 Task: For heading  Tahoma with underline.  font size for heading20,  'Change the font style of data to'Arial.  and font size to 12,  Change the alignment of both headline & data to Align left.  In the sheet  analysisMonthlySales_Report
Action: Mouse moved to (146, 193)
Screenshot: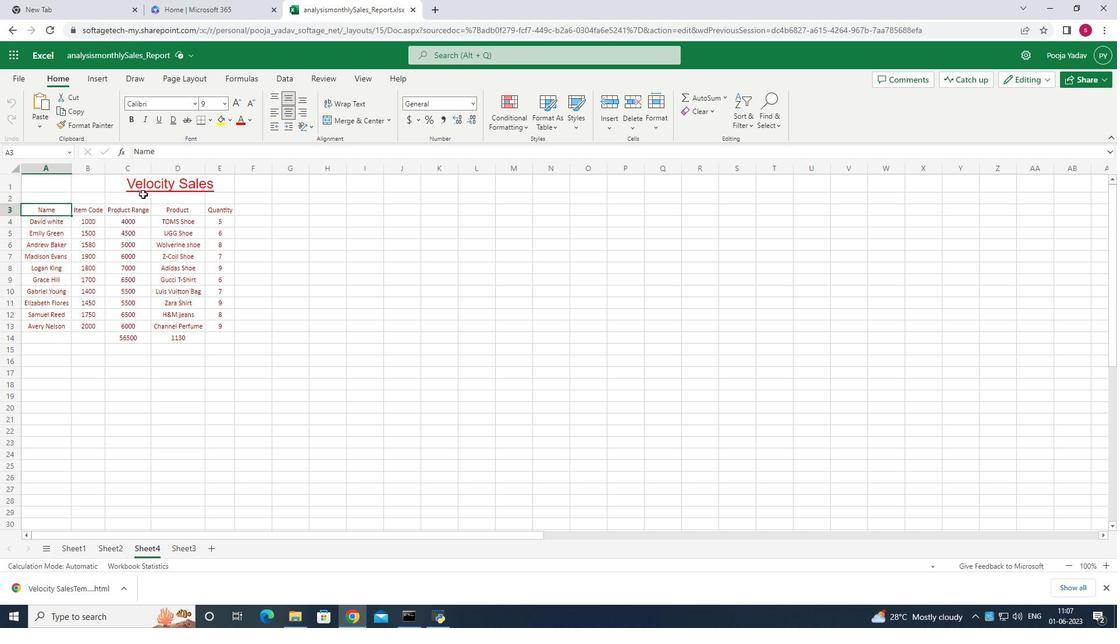 
Action: Mouse pressed left at (146, 193)
Screenshot: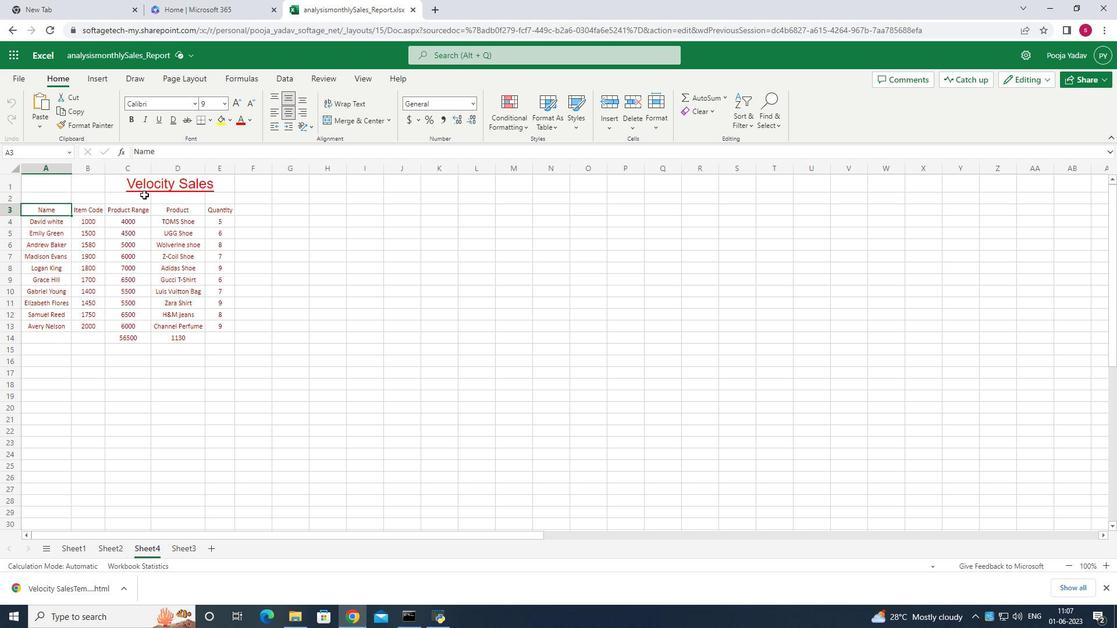 
Action: Mouse moved to (165, 186)
Screenshot: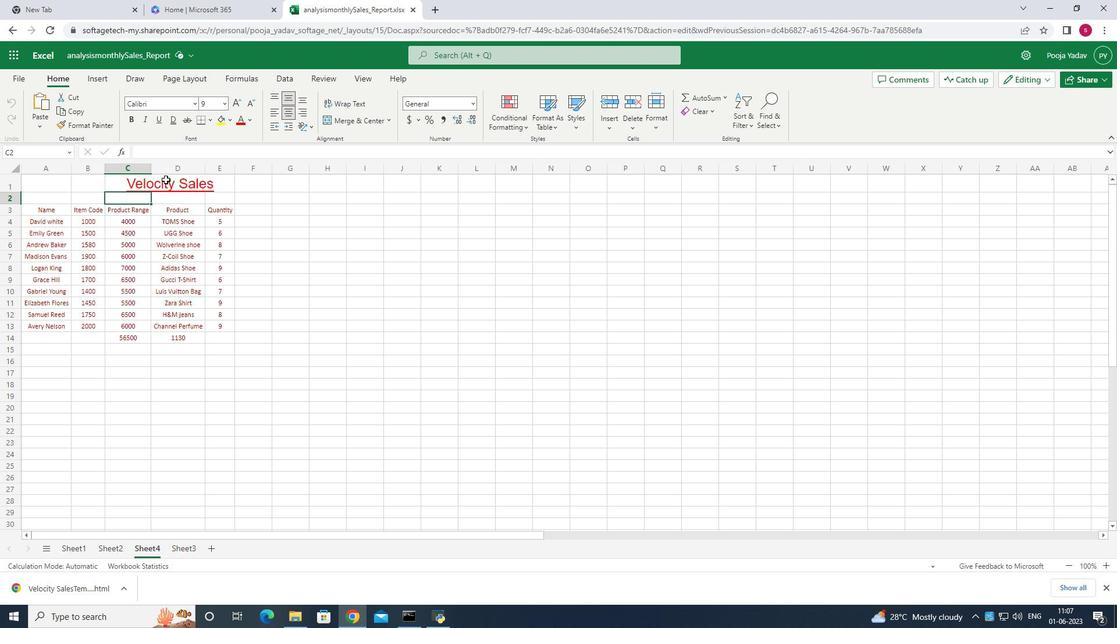 
Action: Mouse pressed left at (165, 186)
Screenshot: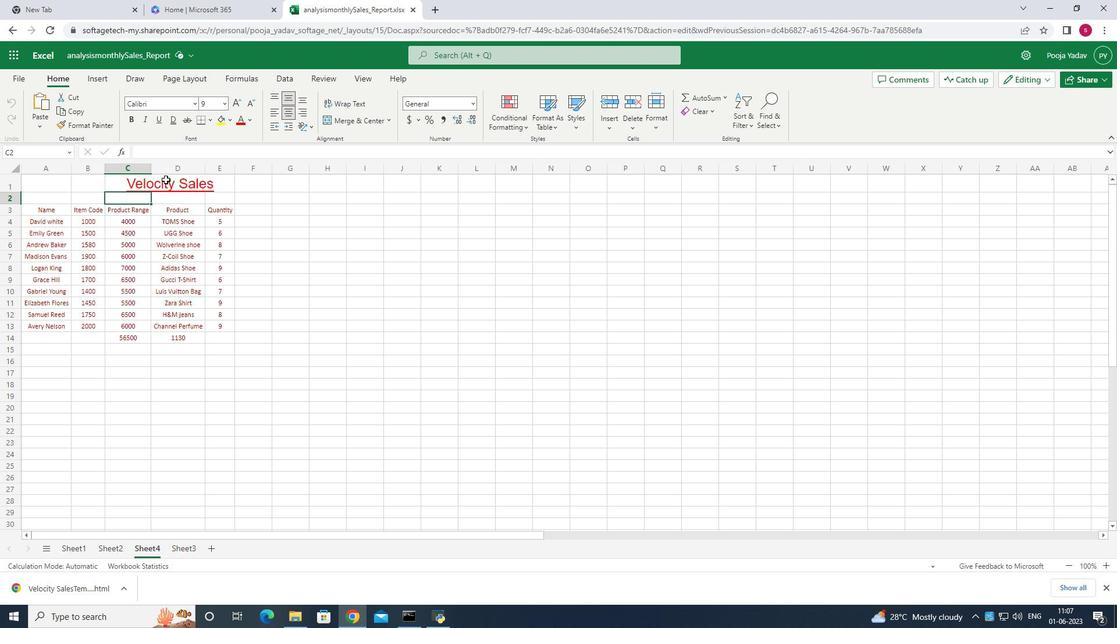 
Action: Mouse moved to (166, 186)
Screenshot: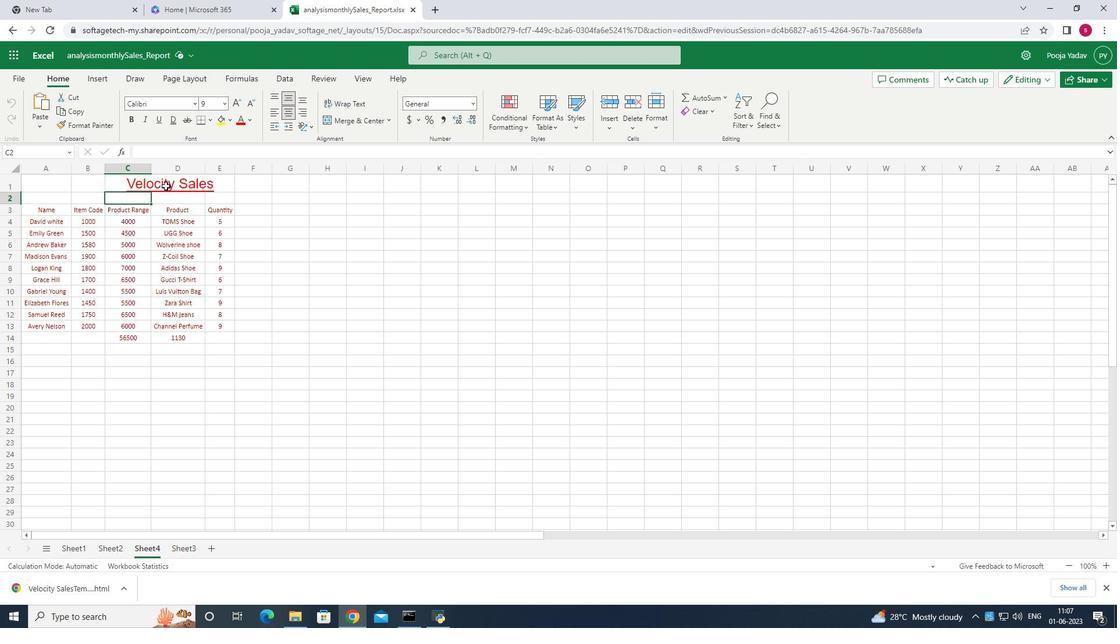 
Action: Key pressed ctrl+U
Screenshot: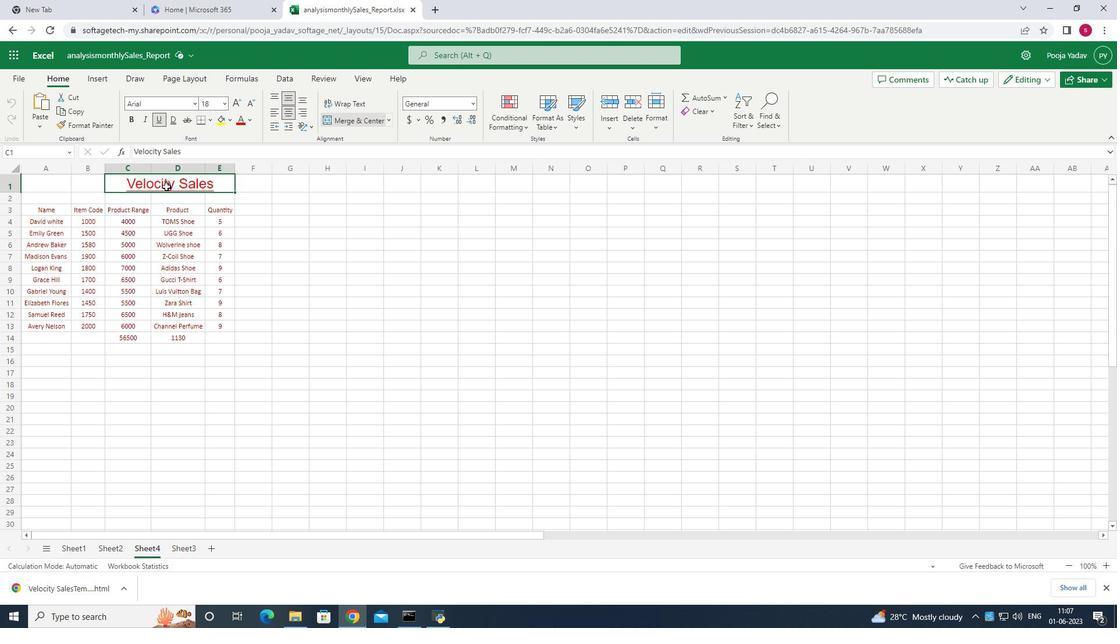
Action: Mouse moved to (196, 107)
Screenshot: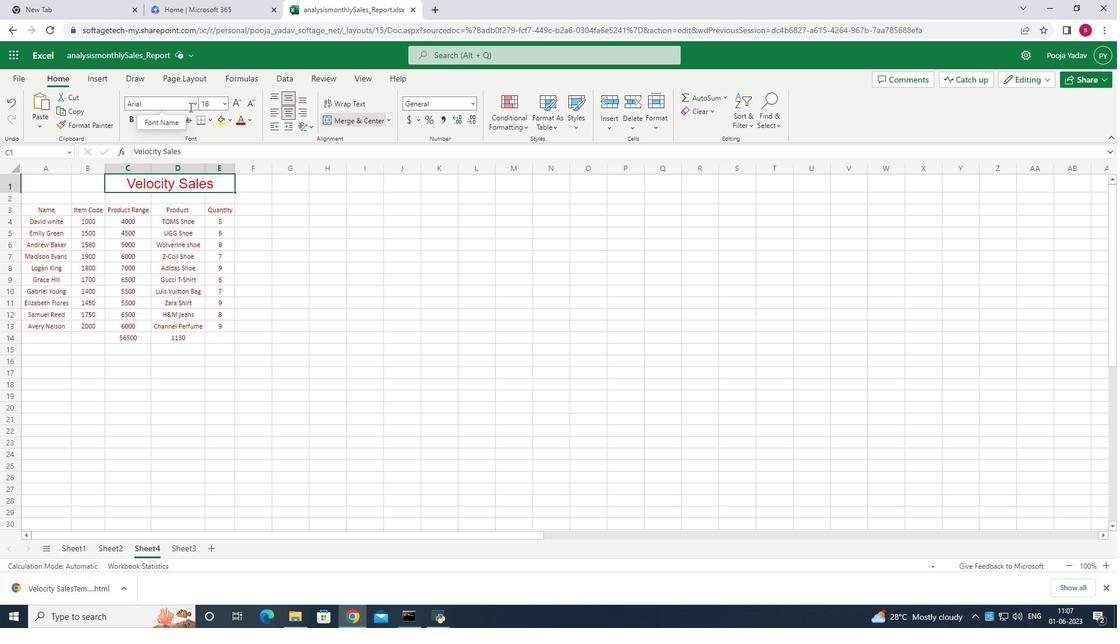 
Action: Mouse pressed left at (196, 107)
Screenshot: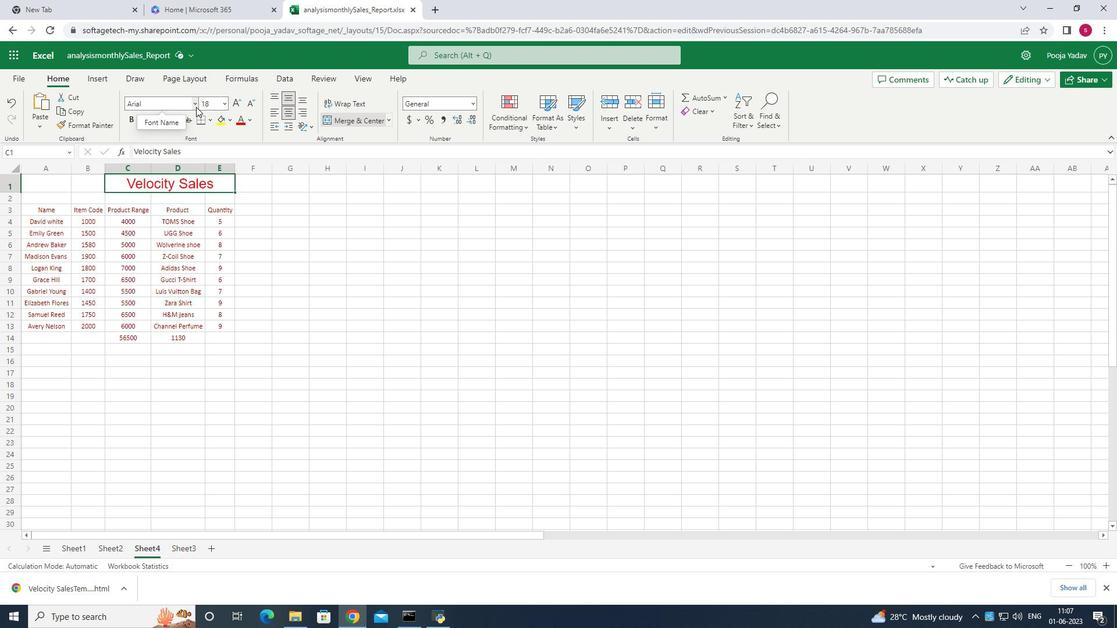 
Action: Mouse moved to (161, 547)
Screenshot: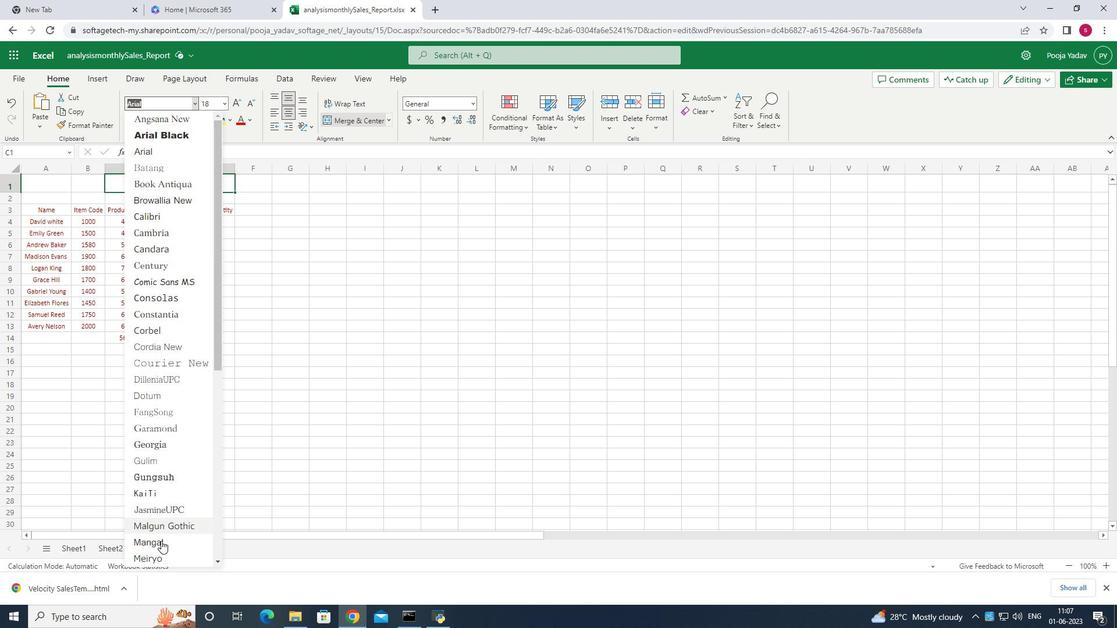 
Action: Mouse scrolled (161, 547) with delta (0, 0)
Screenshot: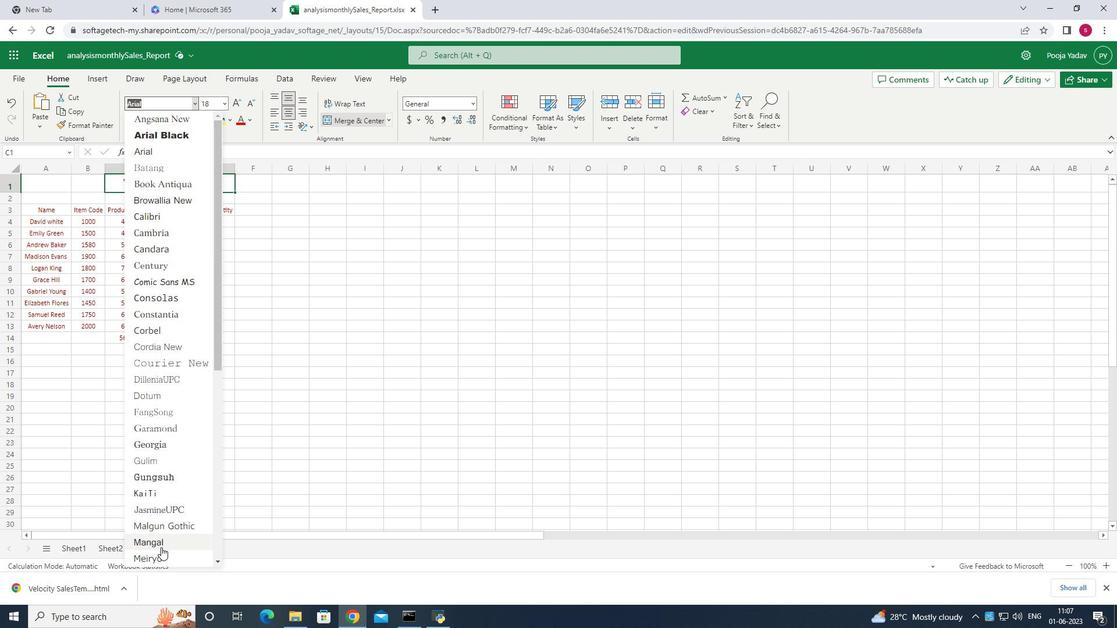 
Action: Mouse scrolled (161, 547) with delta (0, 0)
Screenshot: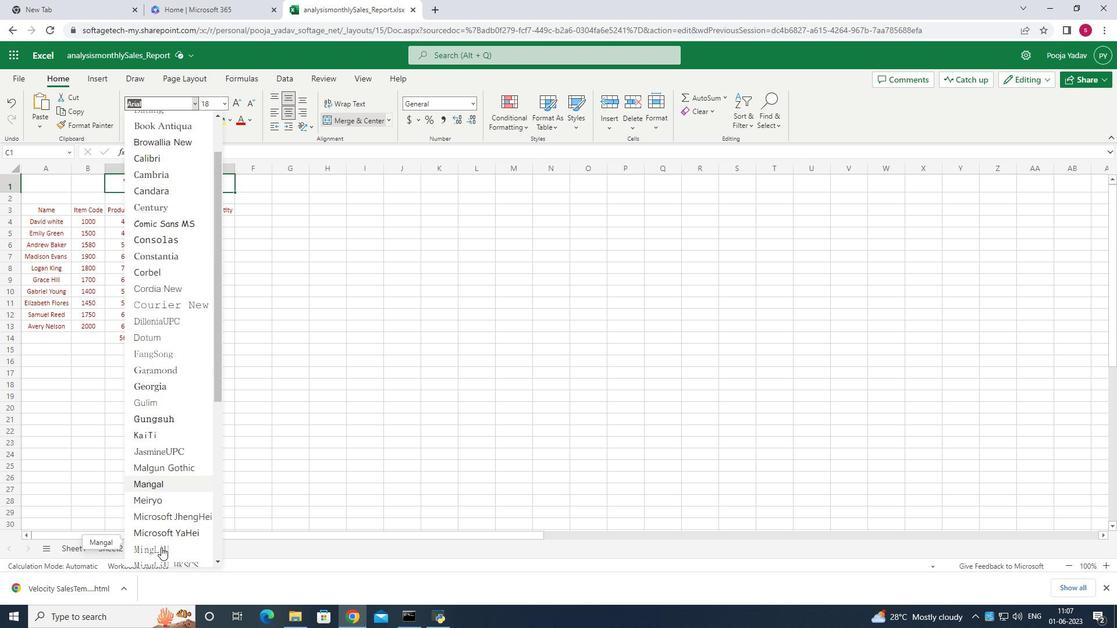 
Action: Mouse scrolled (161, 547) with delta (0, 0)
Screenshot: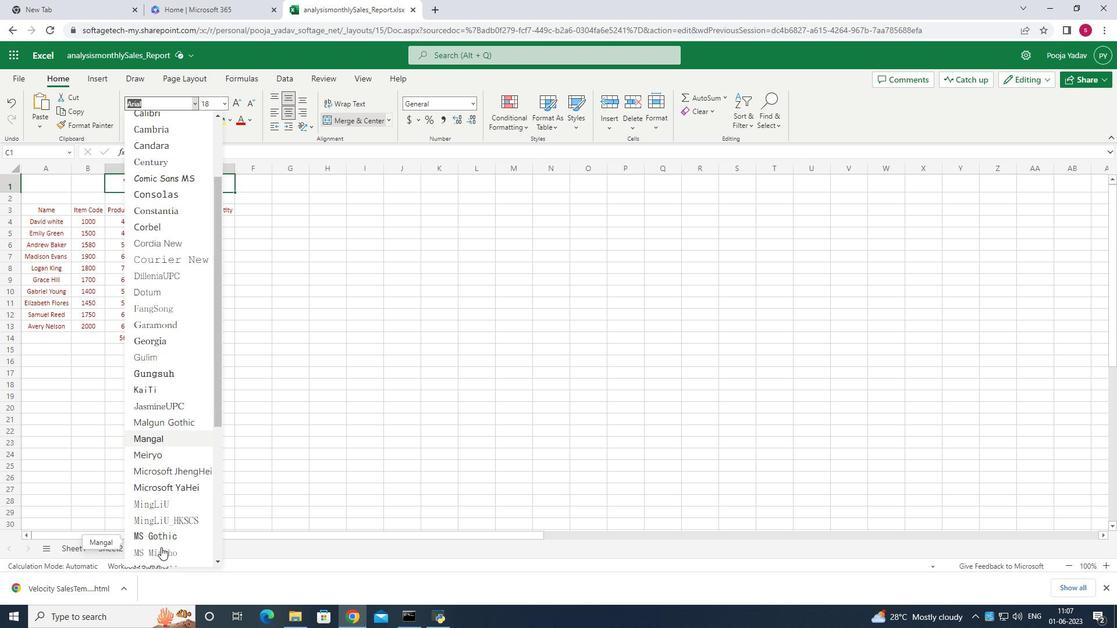
Action: Mouse scrolled (161, 547) with delta (0, 0)
Screenshot: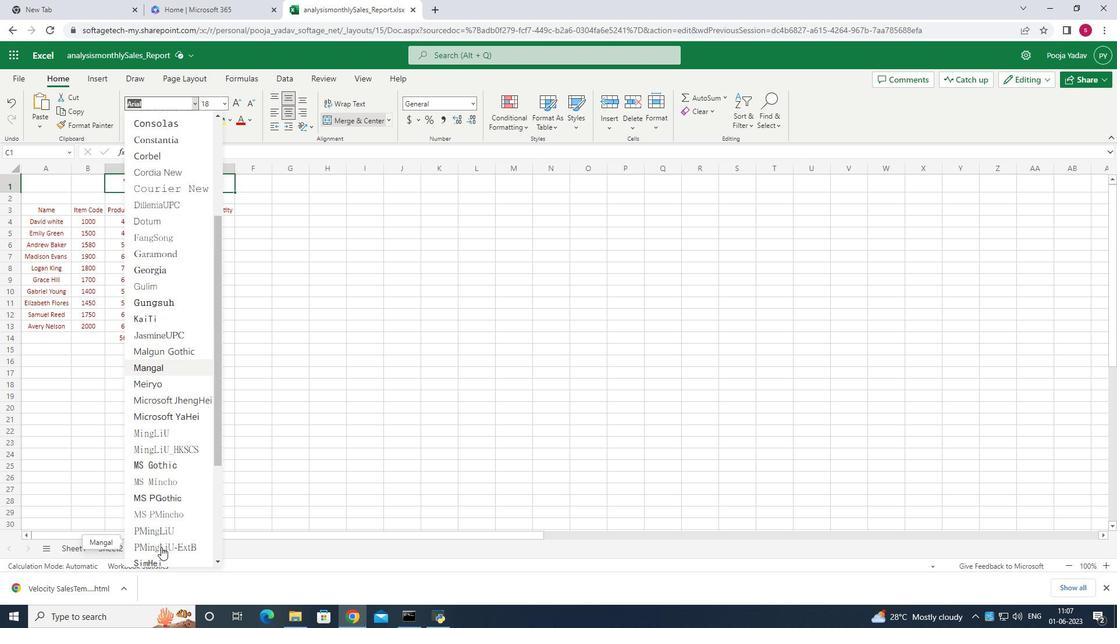 
Action: Mouse scrolled (161, 547) with delta (0, 0)
Screenshot: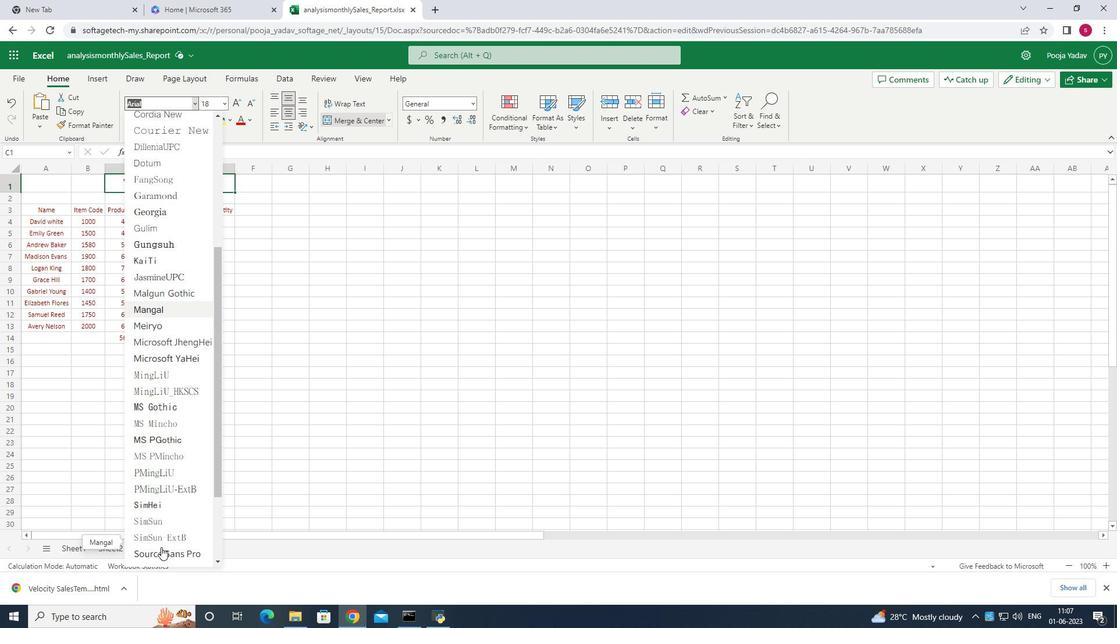 
Action: Mouse scrolled (161, 547) with delta (0, 0)
Screenshot: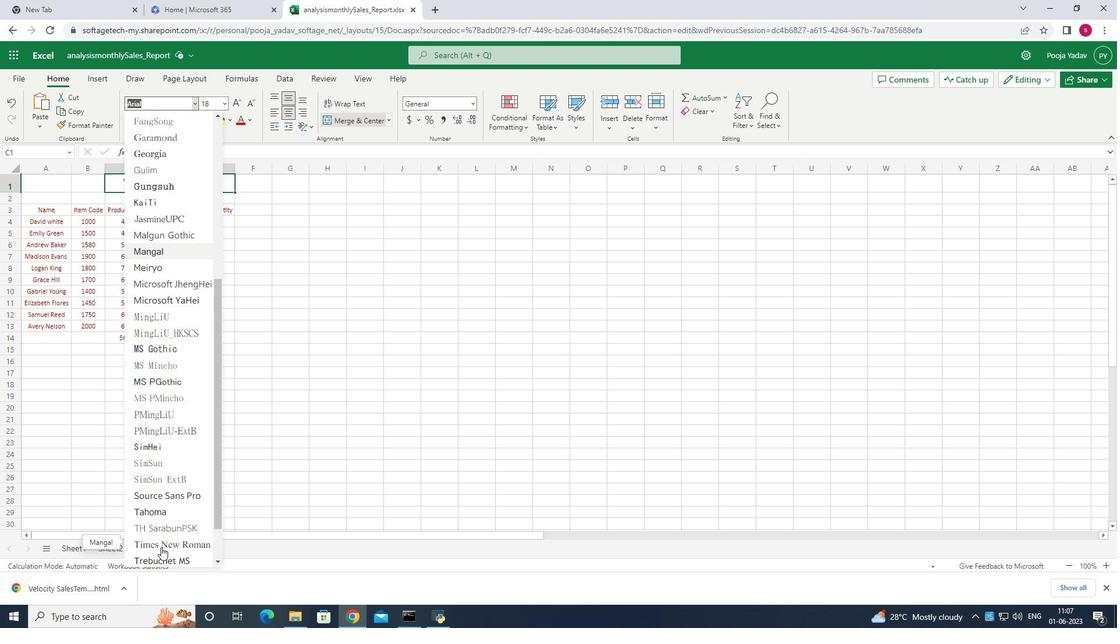 
Action: Mouse moved to (155, 458)
Screenshot: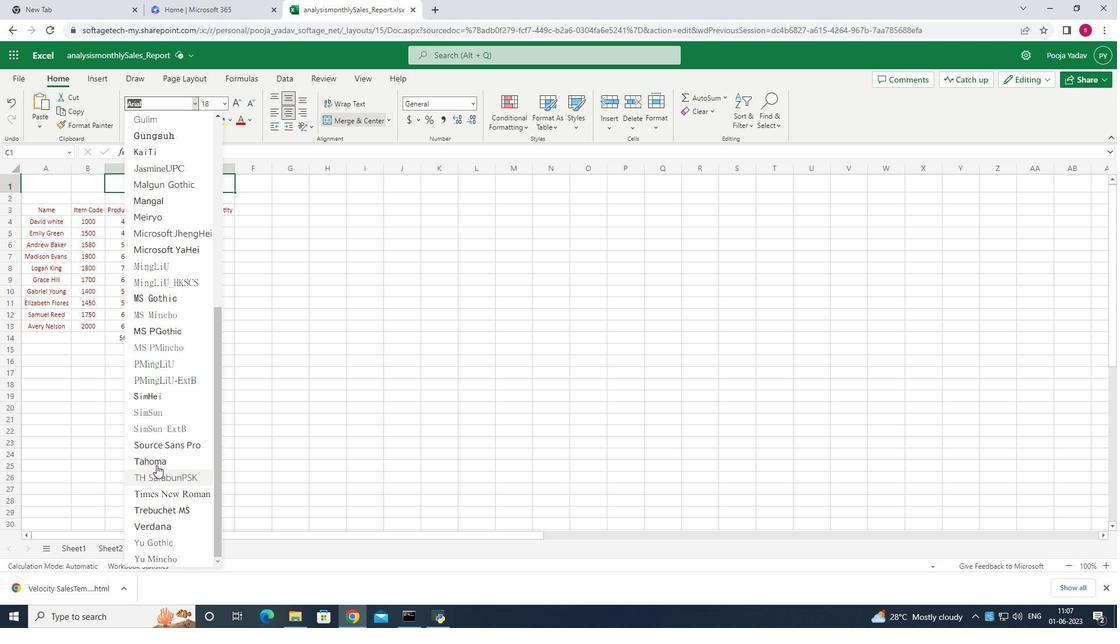 
Action: Mouse pressed left at (155, 458)
Screenshot: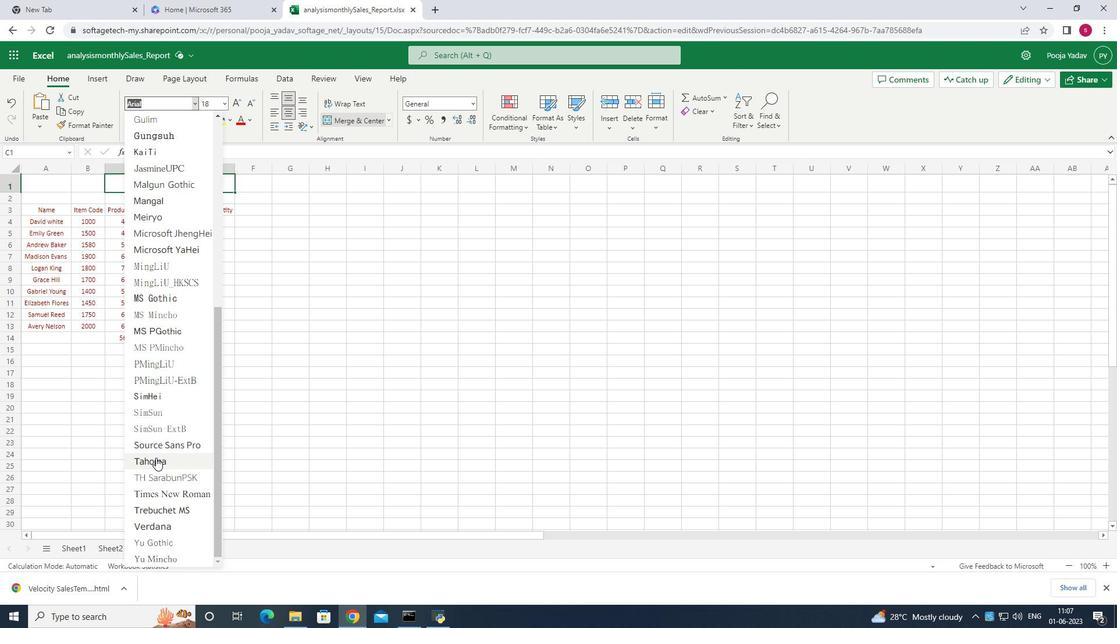 
Action: Mouse moved to (223, 105)
Screenshot: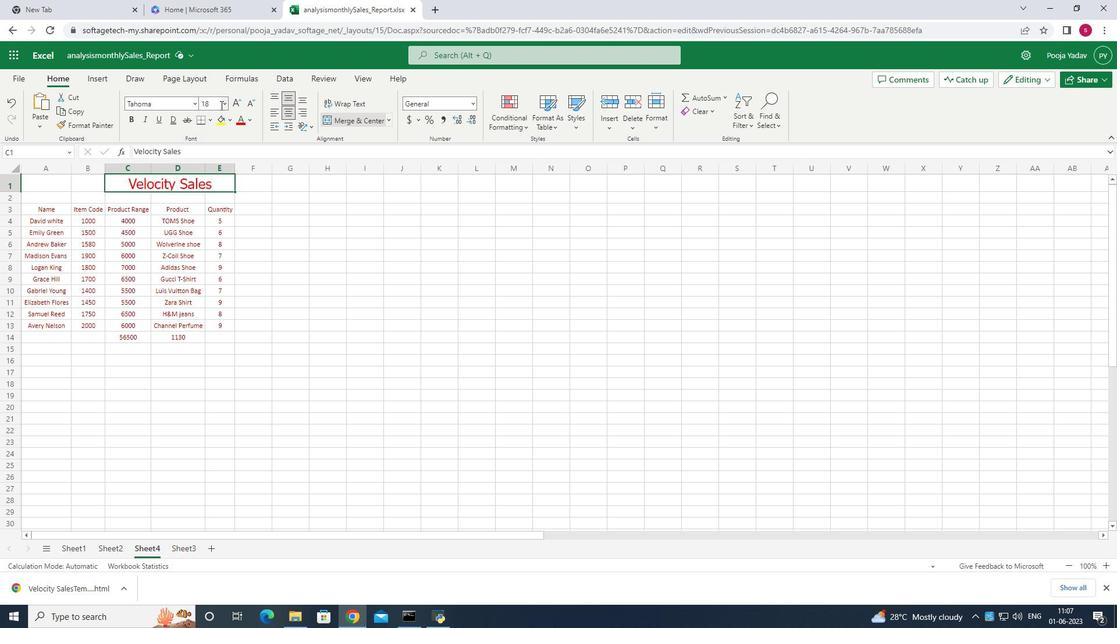 
Action: Mouse pressed left at (223, 105)
Screenshot: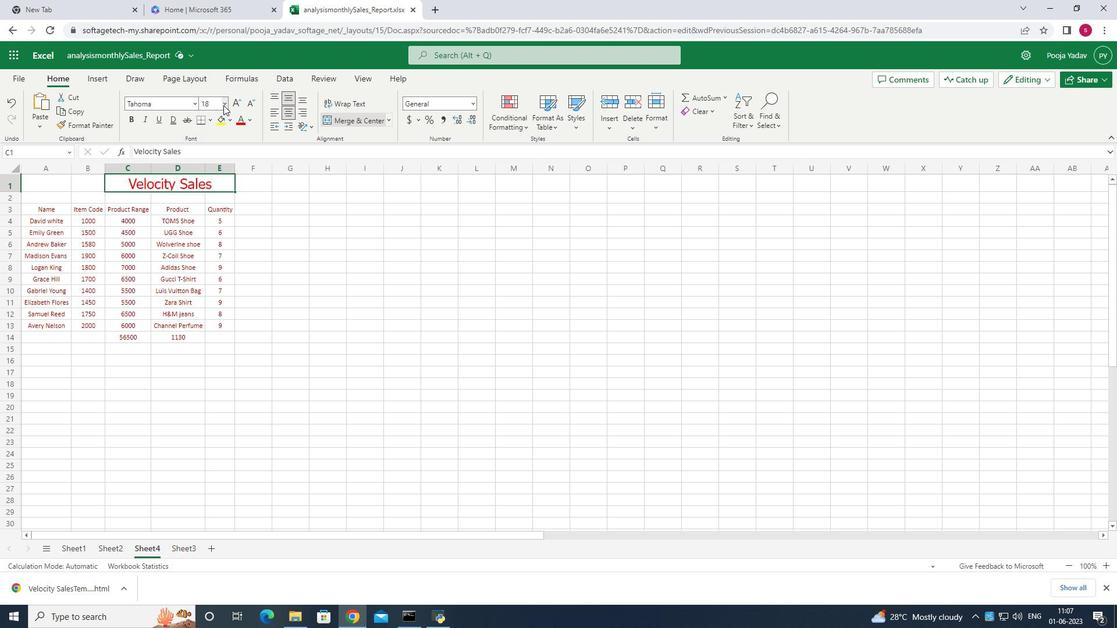 
Action: Mouse moved to (211, 247)
Screenshot: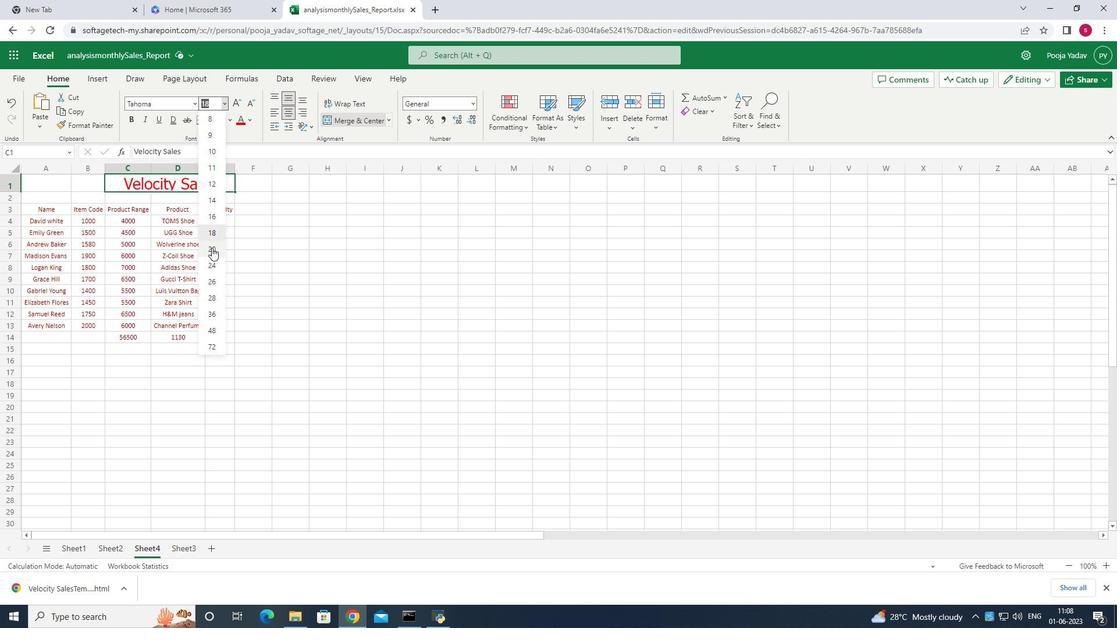 
Action: Mouse pressed left at (211, 247)
Screenshot: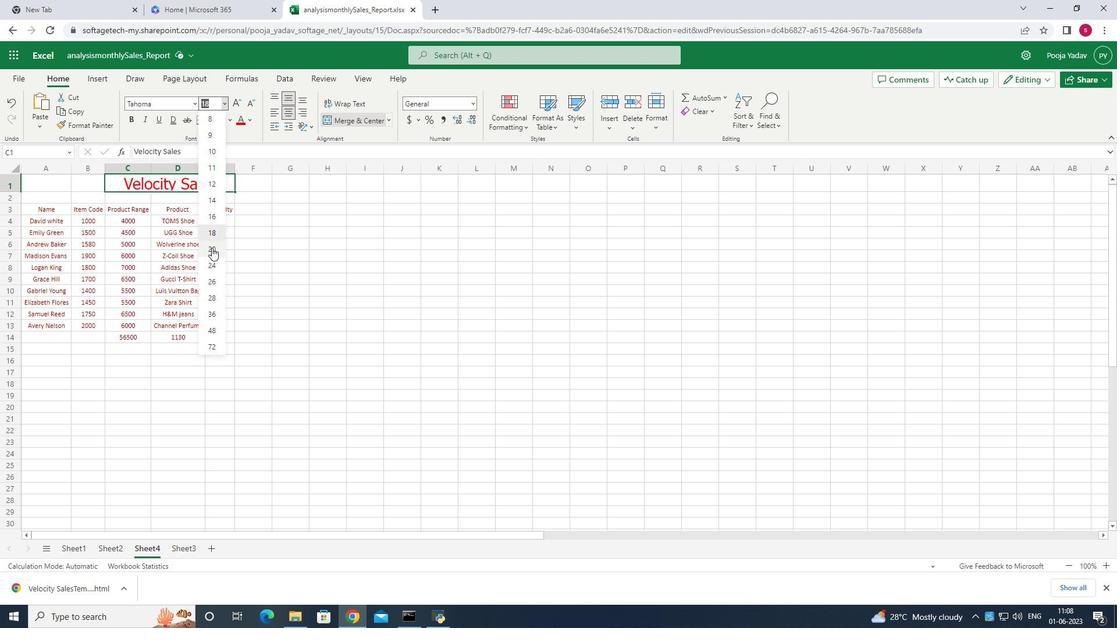
Action: Mouse moved to (51, 202)
Screenshot: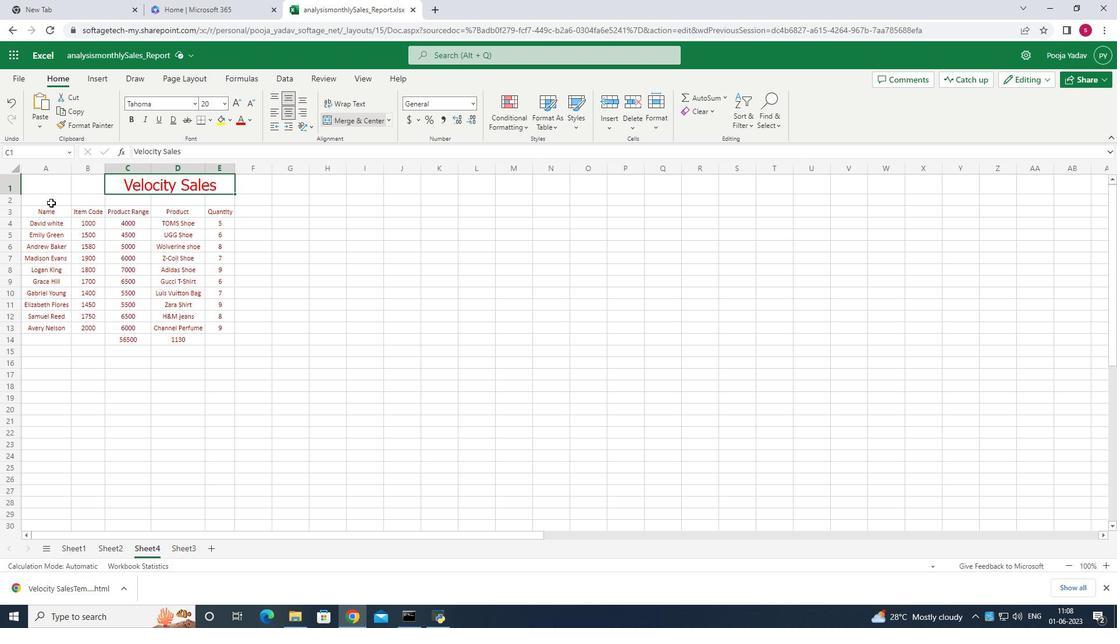 
Action: Mouse pressed left at (51, 202)
Screenshot: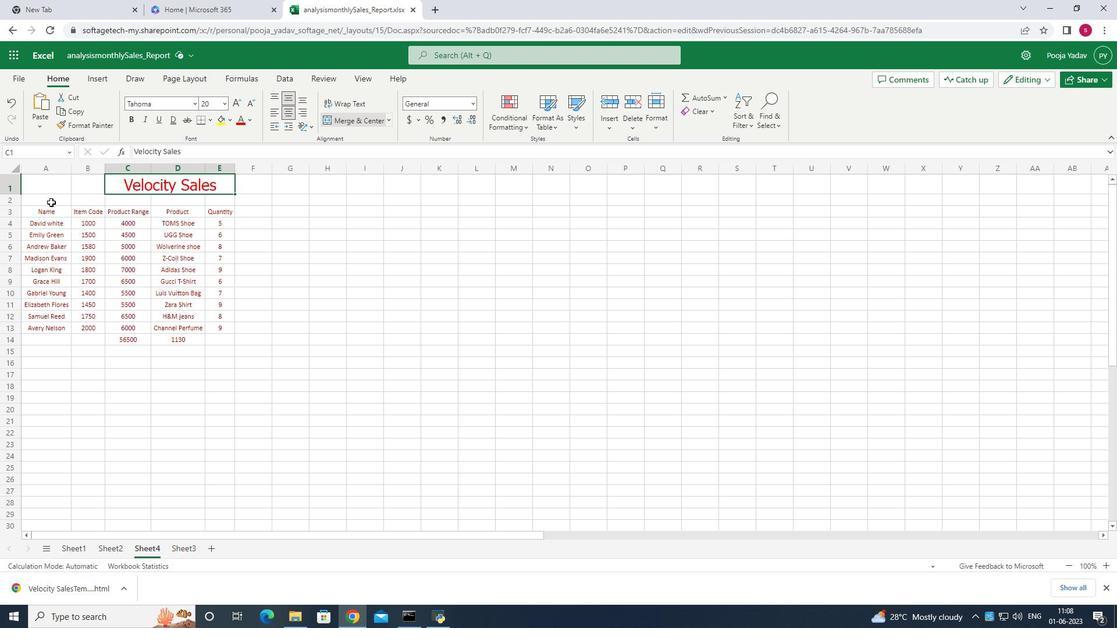 
Action: Mouse moved to (194, 107)
Screenshot: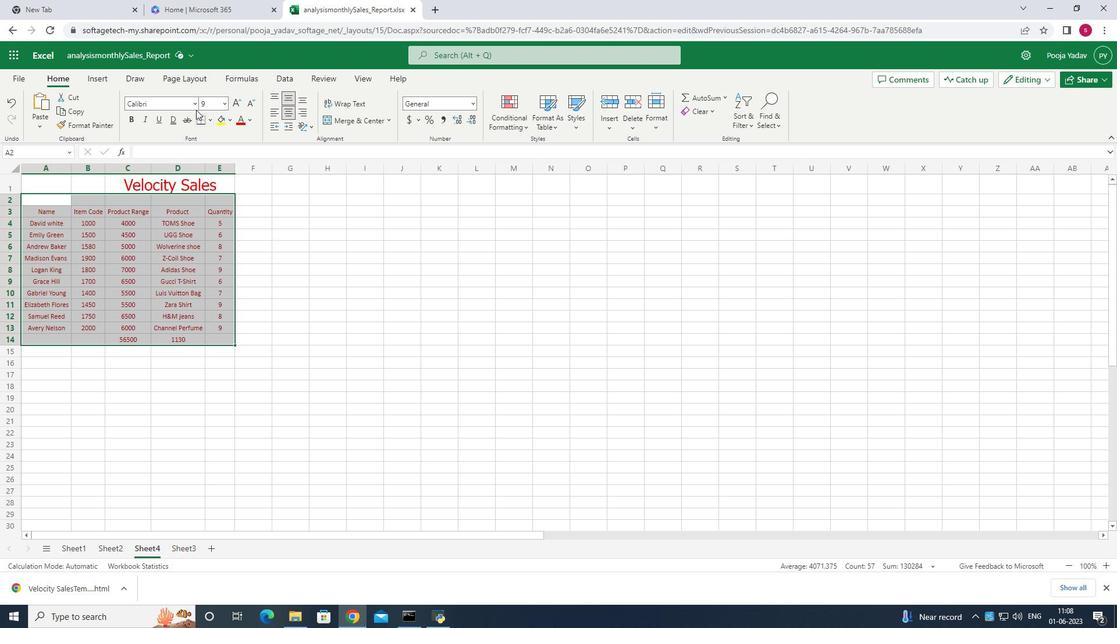 
Action: Mouse pressed left at (194, 107)
Screenshot: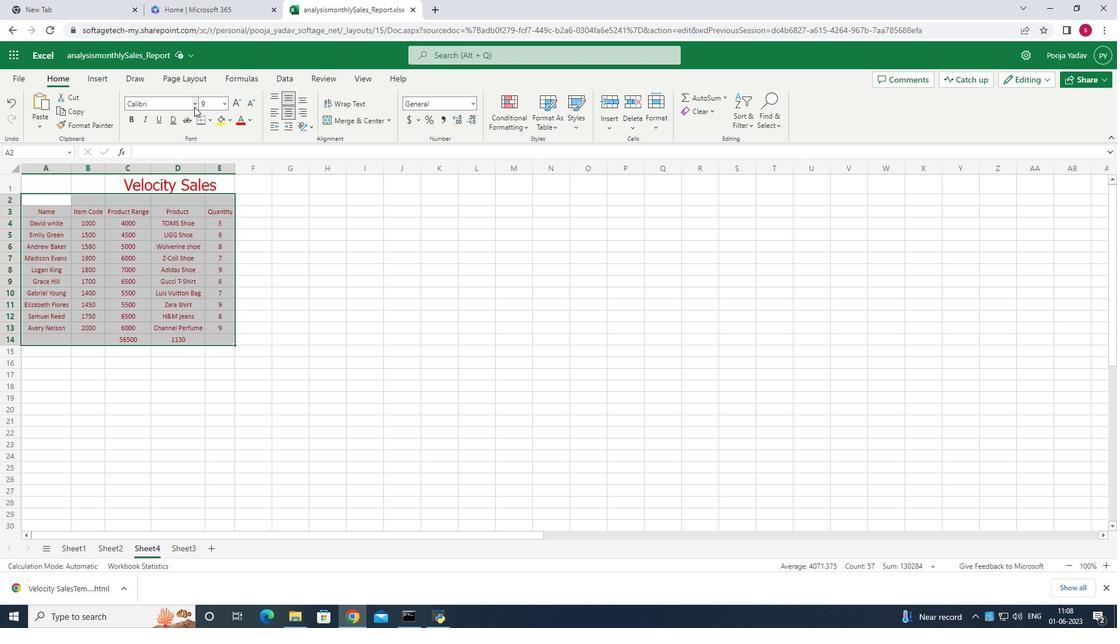 
Action: Mouse moved to (168, 149)
Screenshot: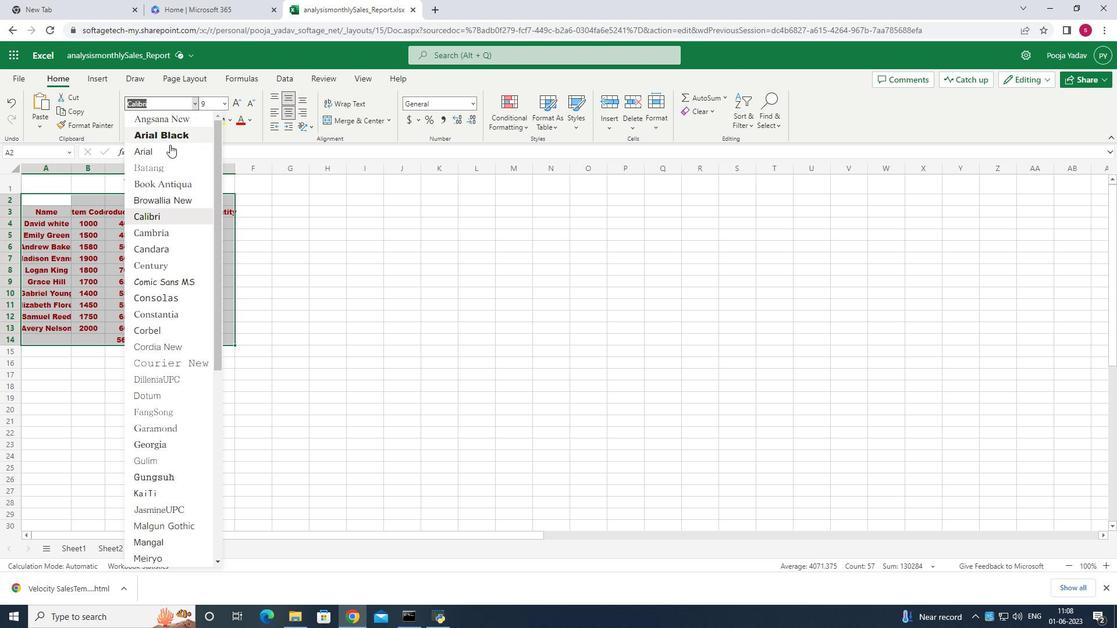
Action: Mouse pressed left at (168, 149)
Screenshot: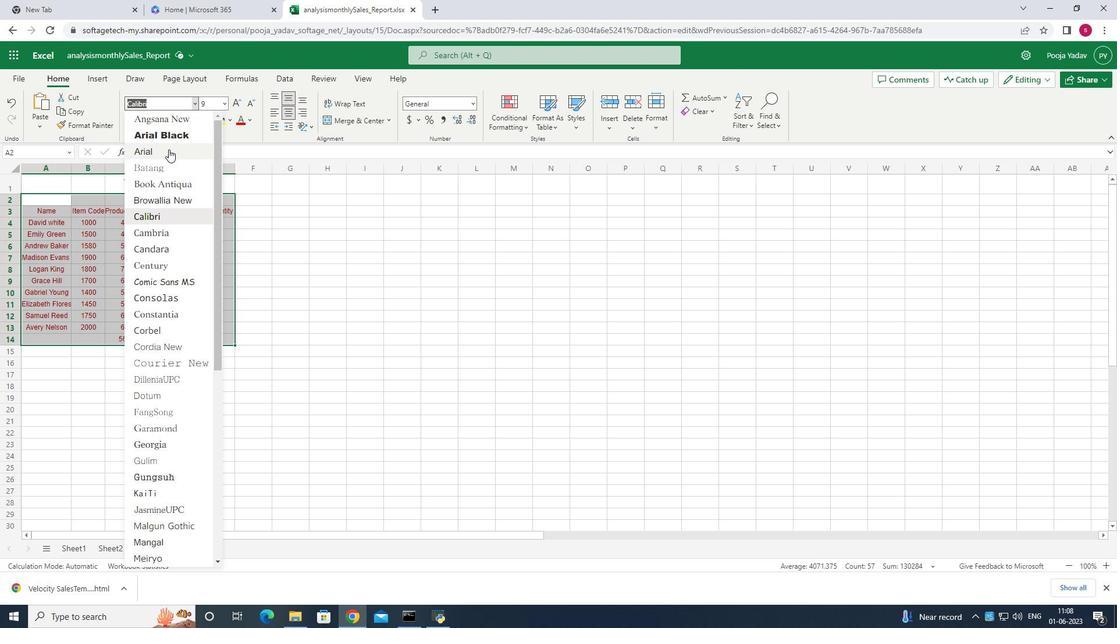 
Action: Mouse moved to (655, 121)
Screenshot: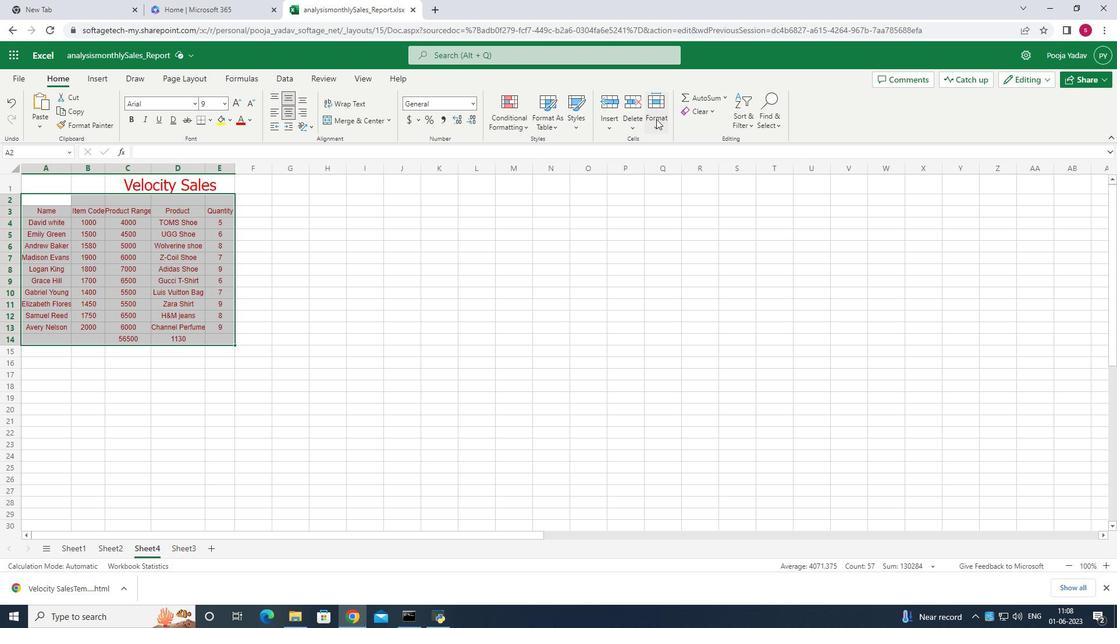 
Action: Mouse pressed left at (655, 121)
Screenshot: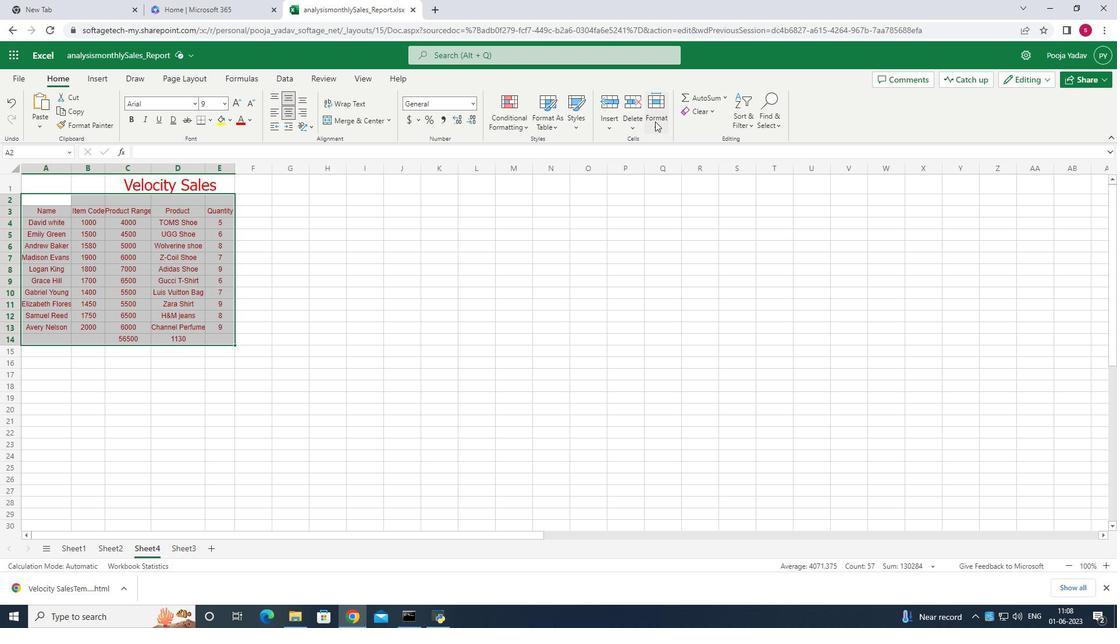 
Action: Mouse moved to (391, 148)
Screenshot: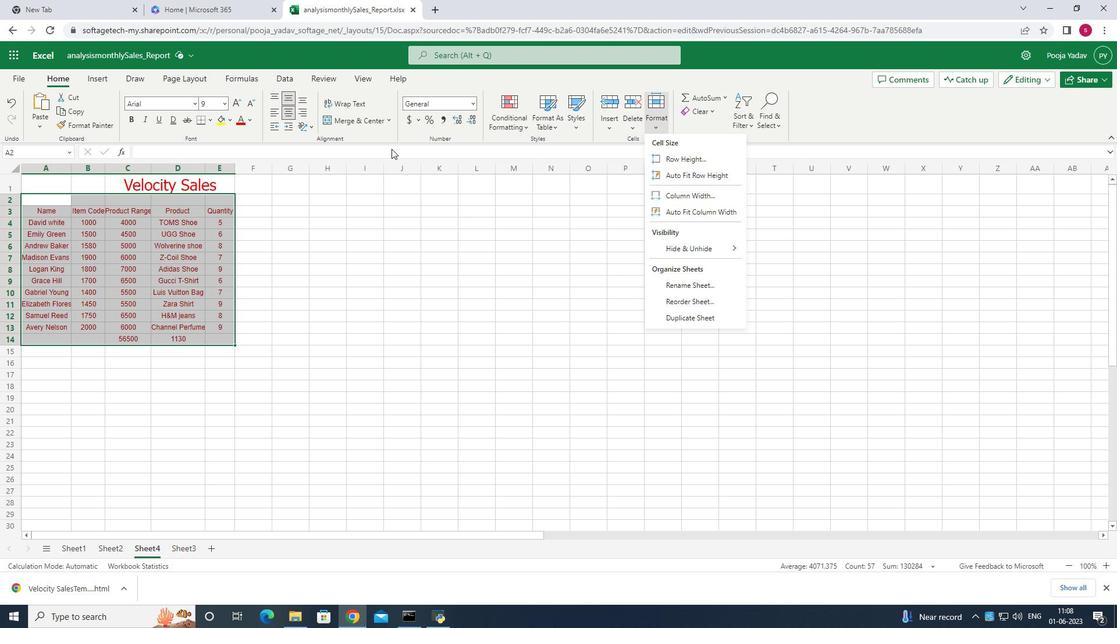 
Action: Mouse pressed left at (391, 148)
Screenshot: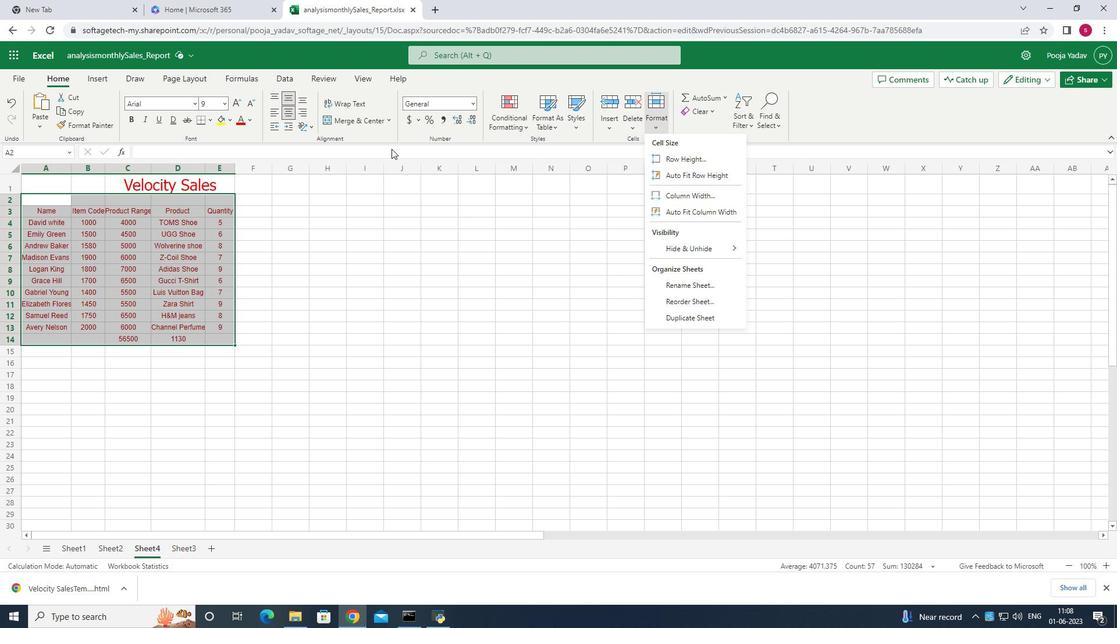 
Action: Mouse moved to (275, 91)
Screenshot: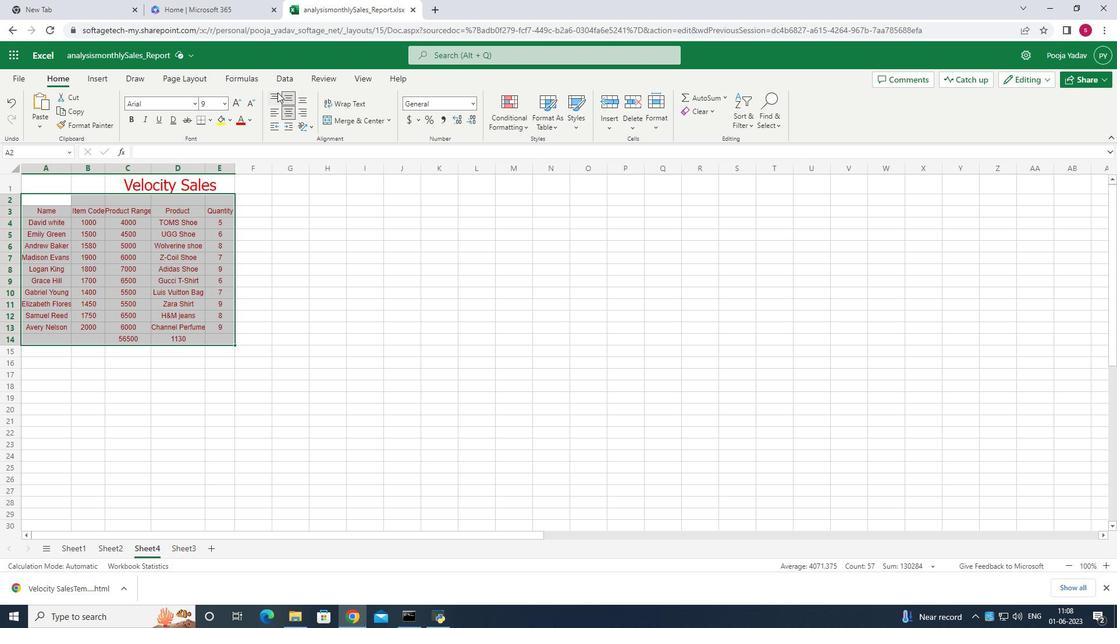 
Action: Mouse pressed left at (275, 91)
Screenshot: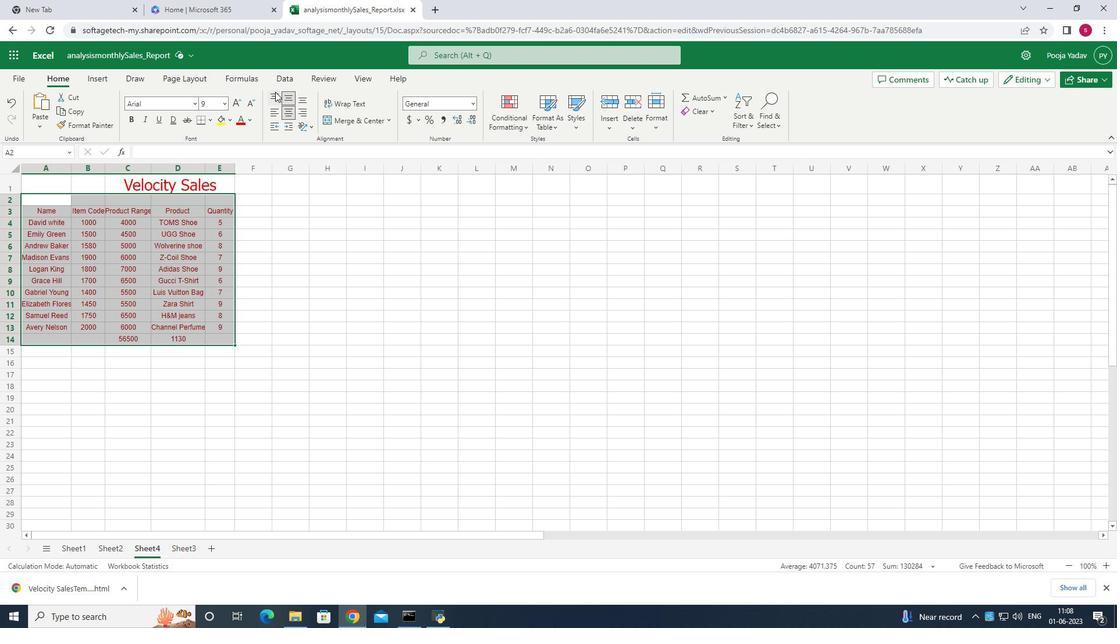 
Action: Mouse moved to (204, 225)
Screenshot: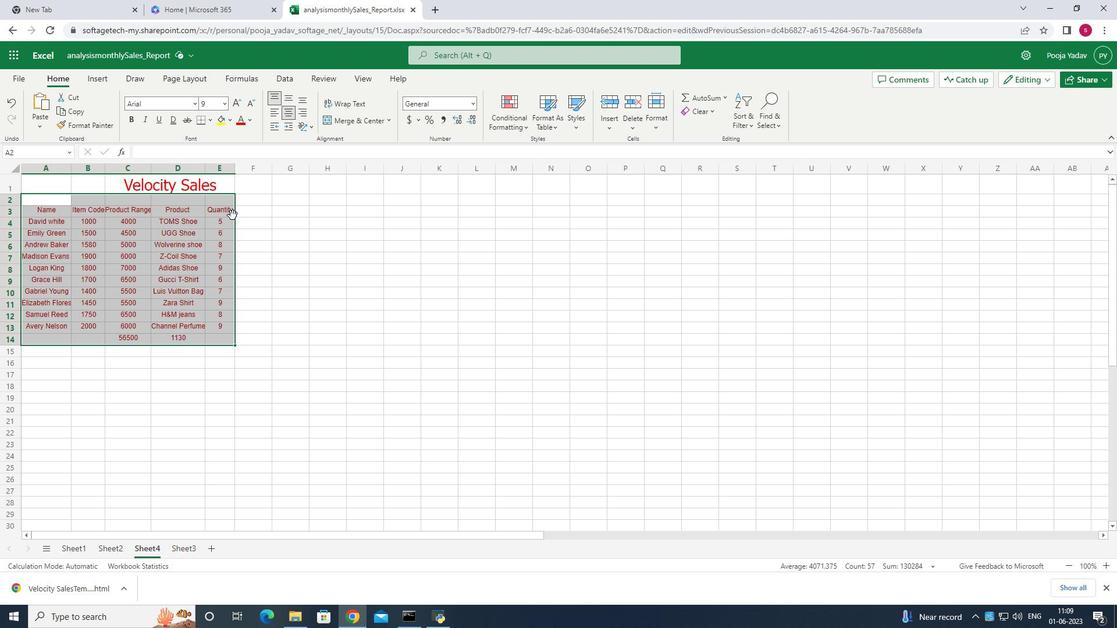 
Action: Mouse pressed left at (204, 225)
Screenshot: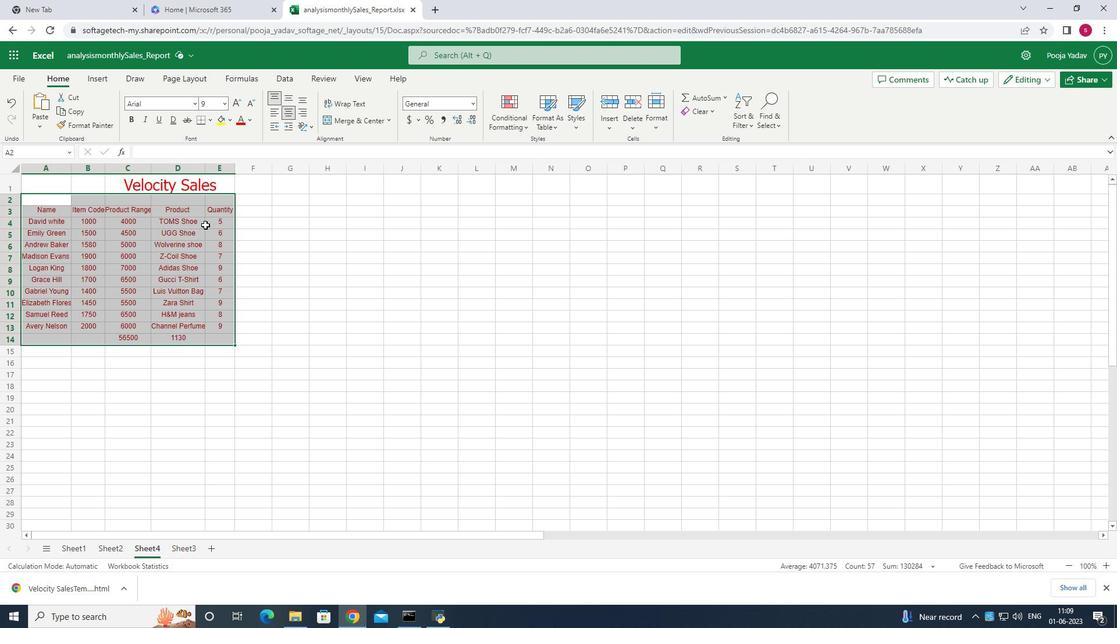 
Action: Mouse moved to (238, 204)
Screenshot: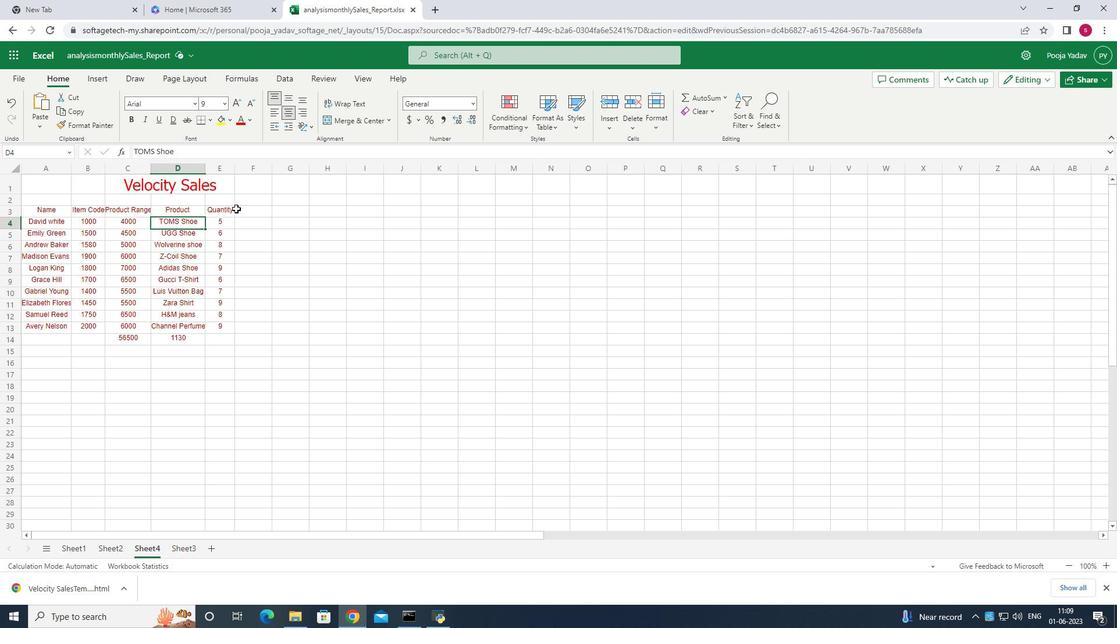 
Action: Mouse pressed left at (238, 204)
Screenshot: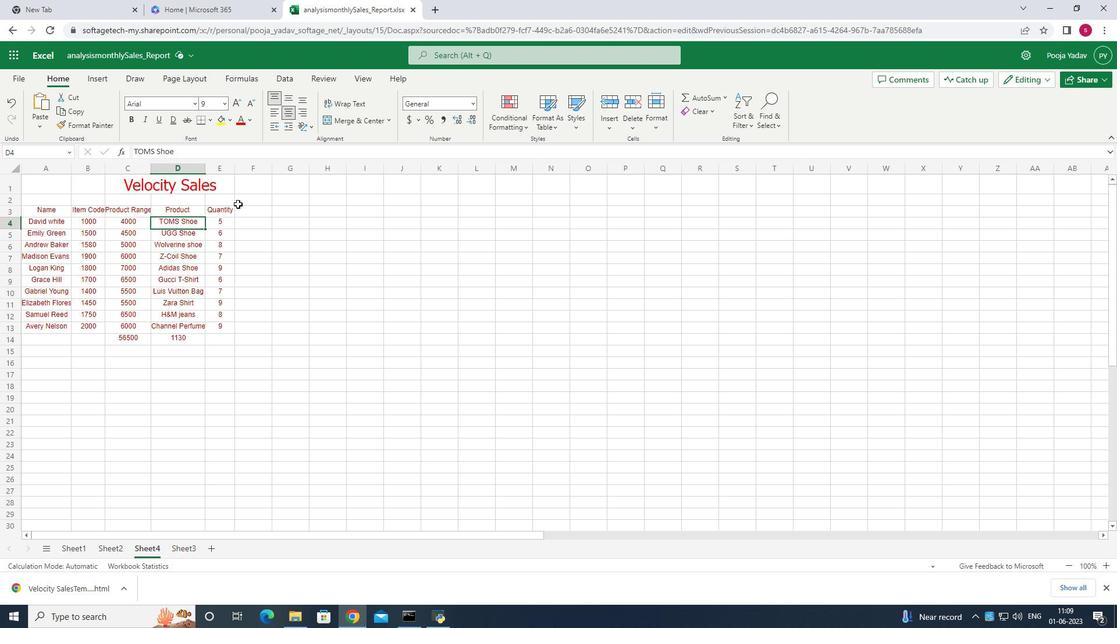 
Action: Mouse moved to (240, 249)
Screenshot: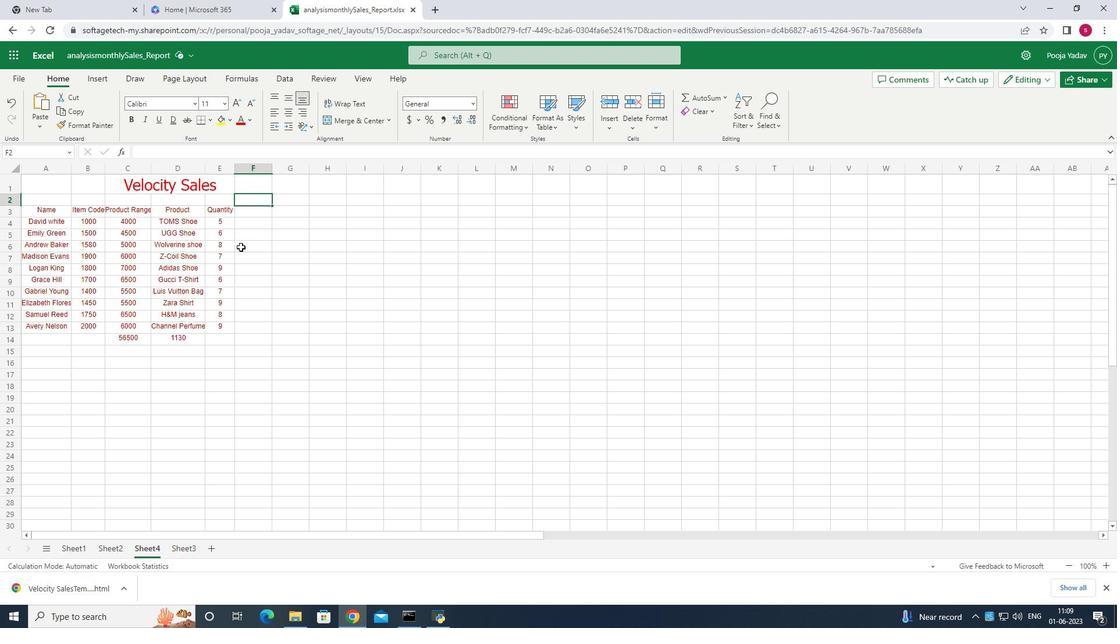
